 Task: Add tag "Support" "Helpdesk".
Action: Mouse pressed left at (1083, 166)
Screenshot: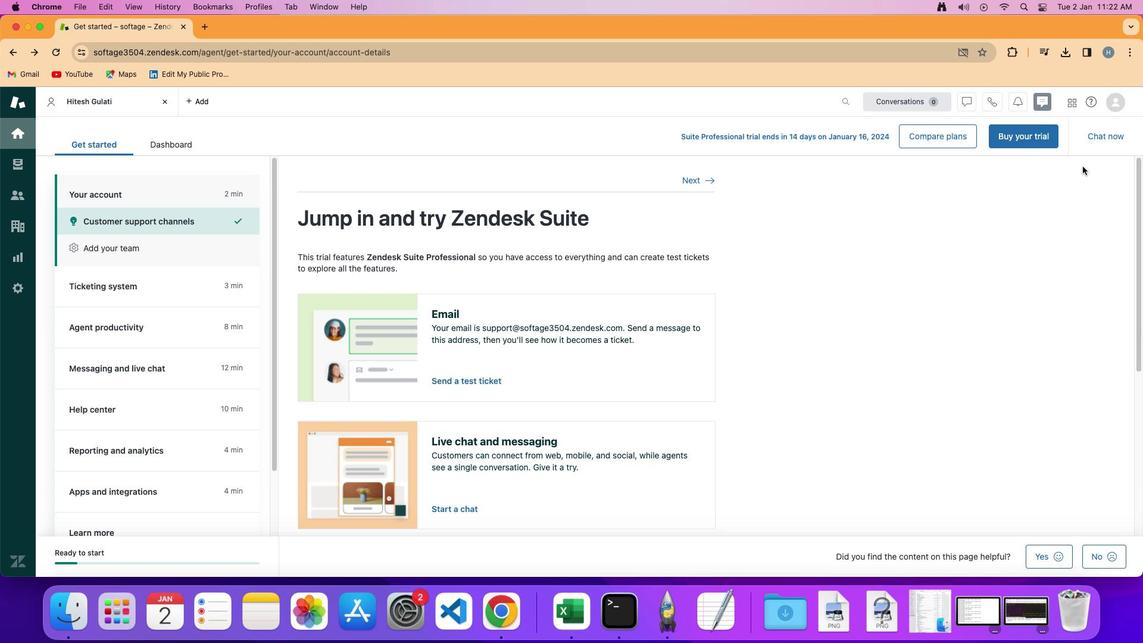 
Action: Mouse moved to (1116, 98)
Screenshot: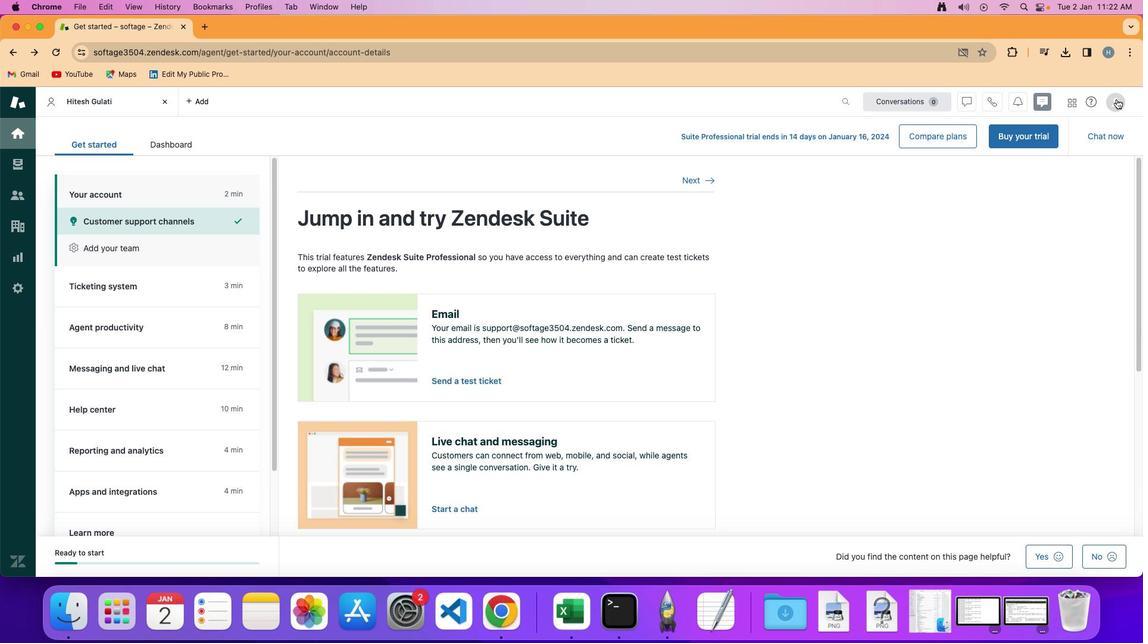 
Action: Mouse pressed left at (1116, 98)
Screenshot: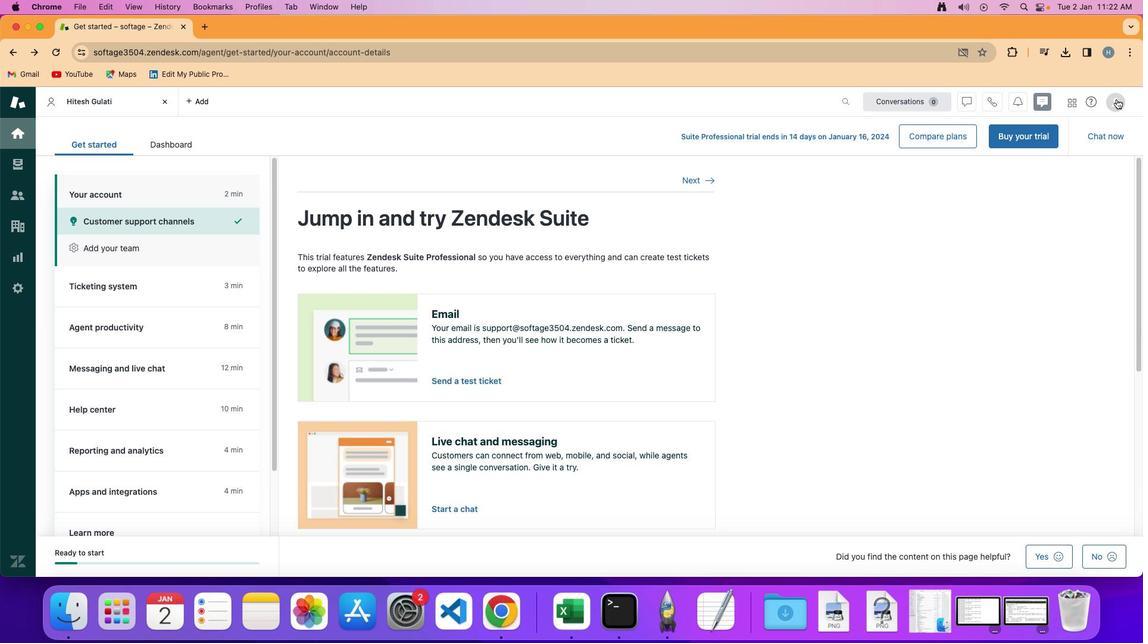 
Action: Mouse moved to (981, 134)
Screenshot: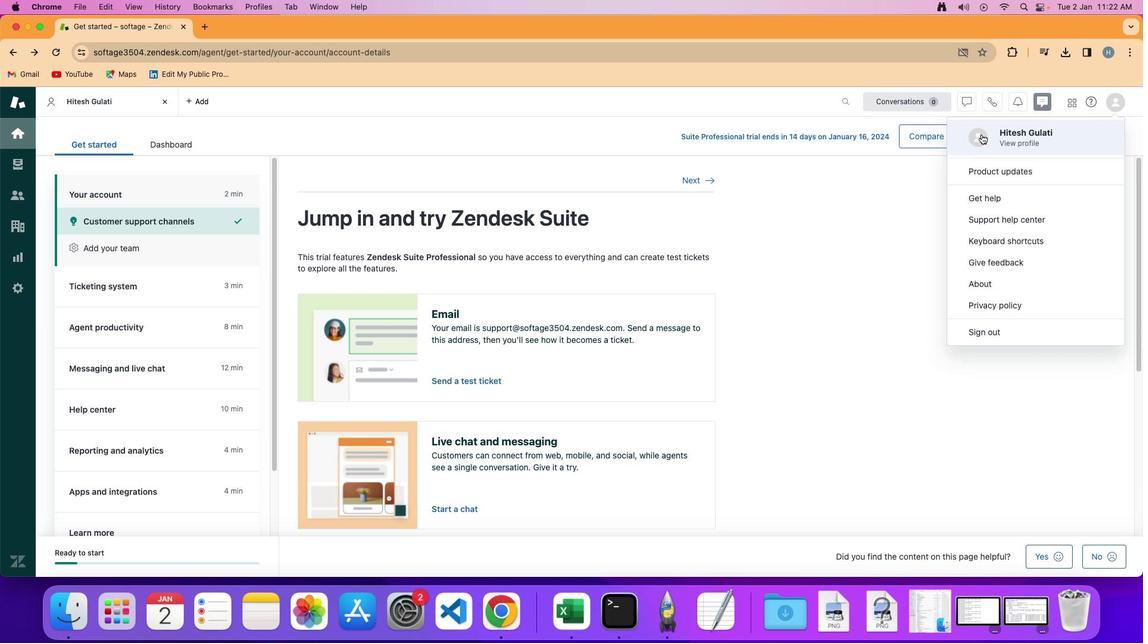 
Action: Mouse pressed left at (981, 134)
Screenshot: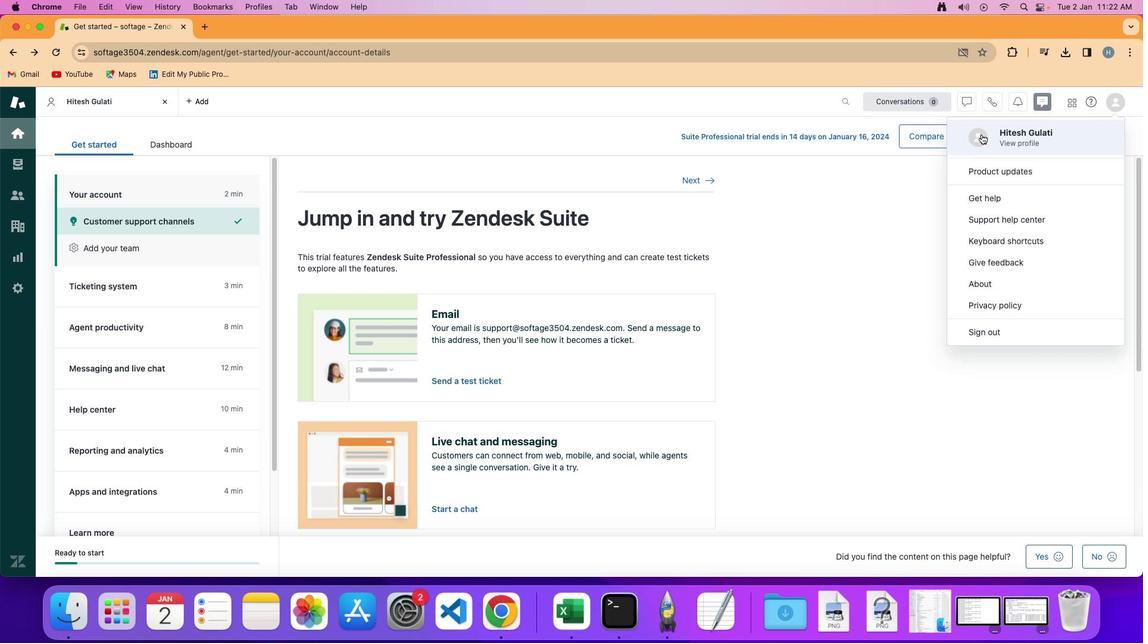 
Action: Mouse moved to (167, 436)
Screenshot: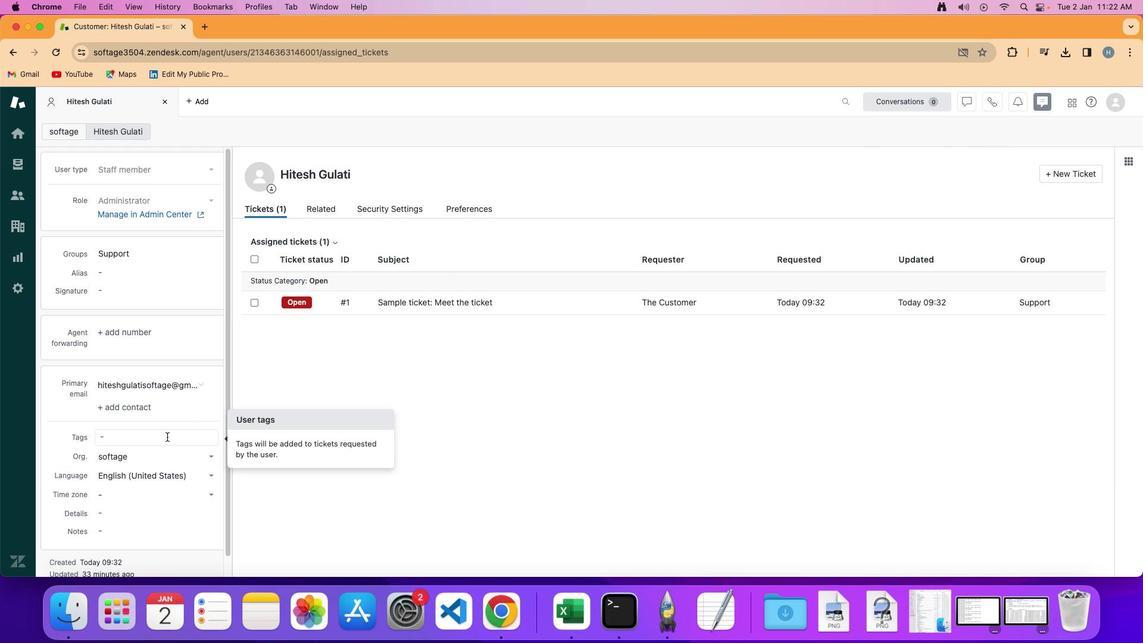 
Action: Mouse pressed left at (167, 436)
Screenshot: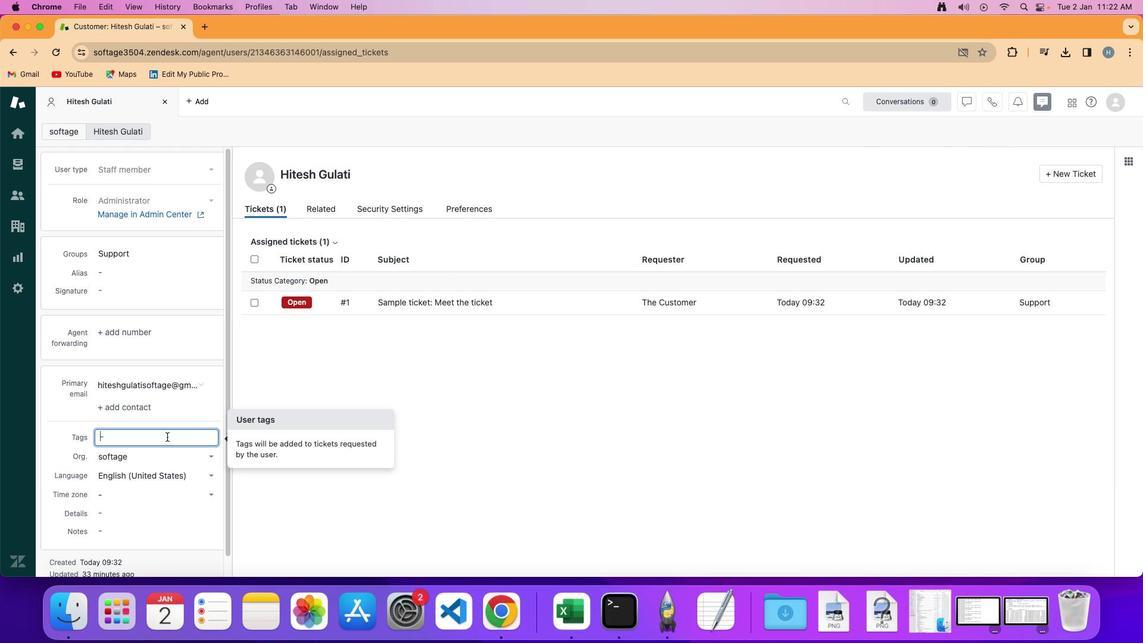 
Action: Key pressed Key.shift'S''u''p''o''r''t'Key.enter
Screenshot: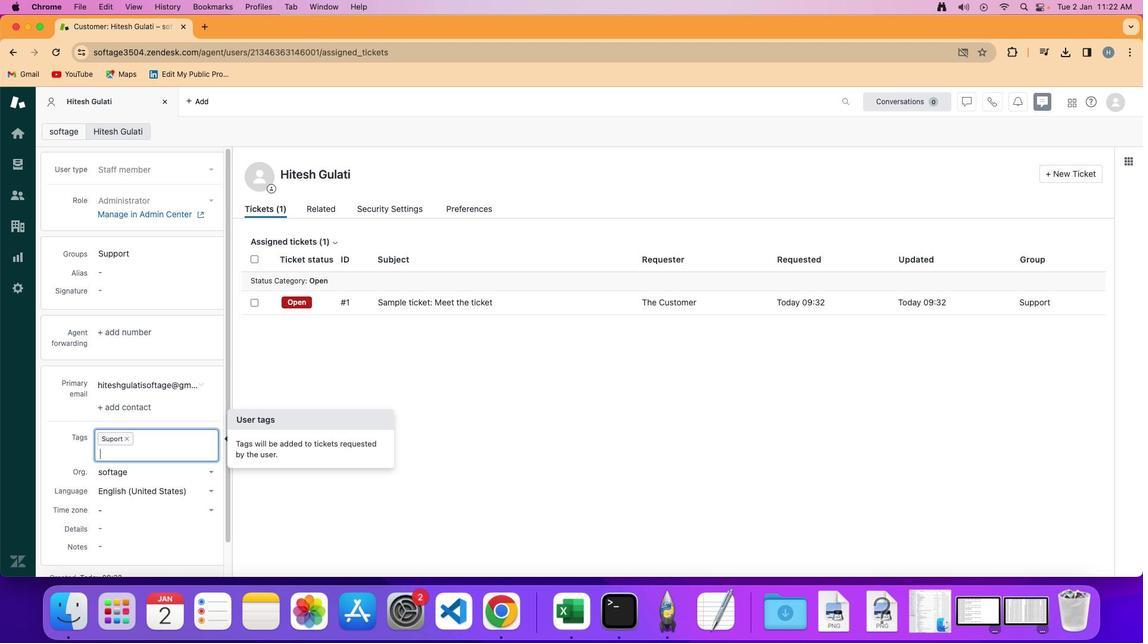 
Action: Mouse moved to (165, 437)
Screenshot: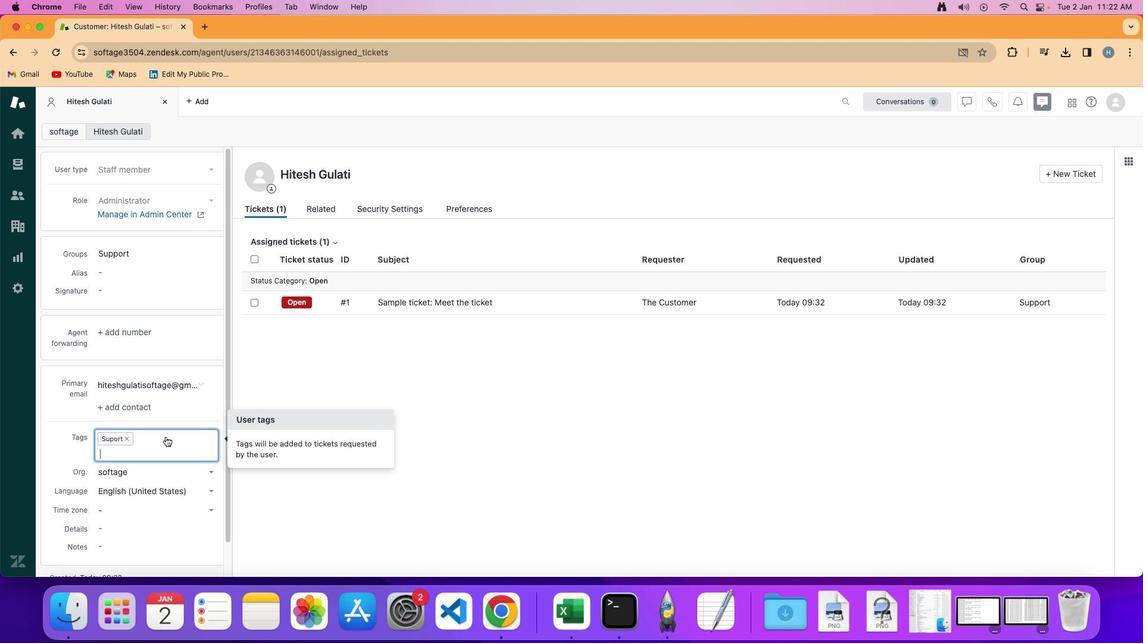 
Action: Key pressed Key.shift'H''e''l''p''d''e''s''k'
Screenshot: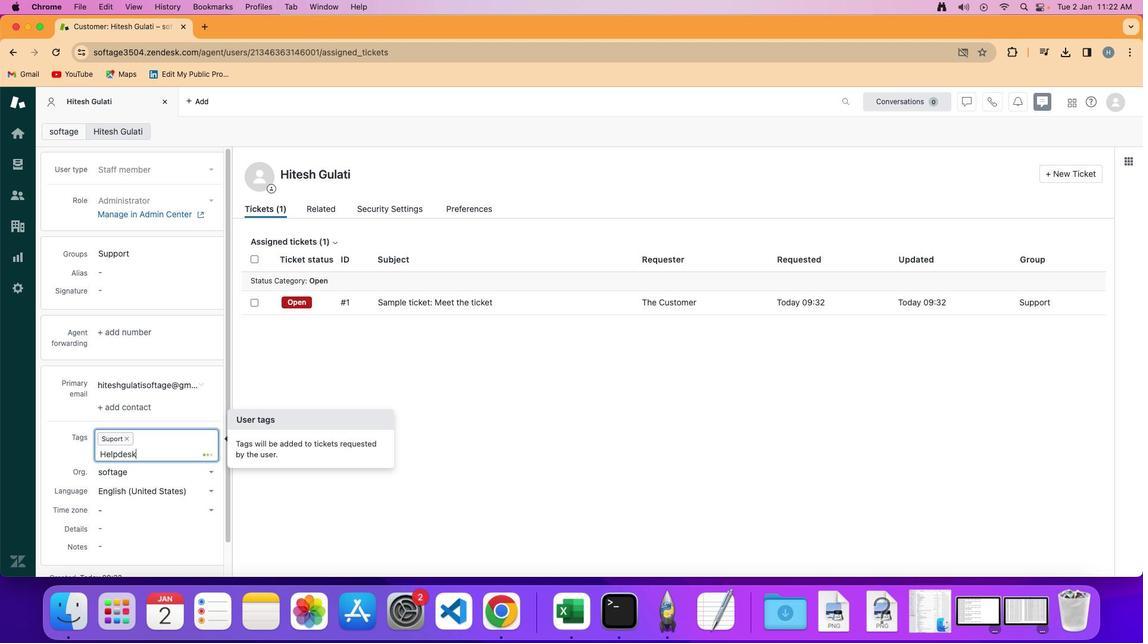 
Action: Mouse moved to (166, 437)
Screenshot: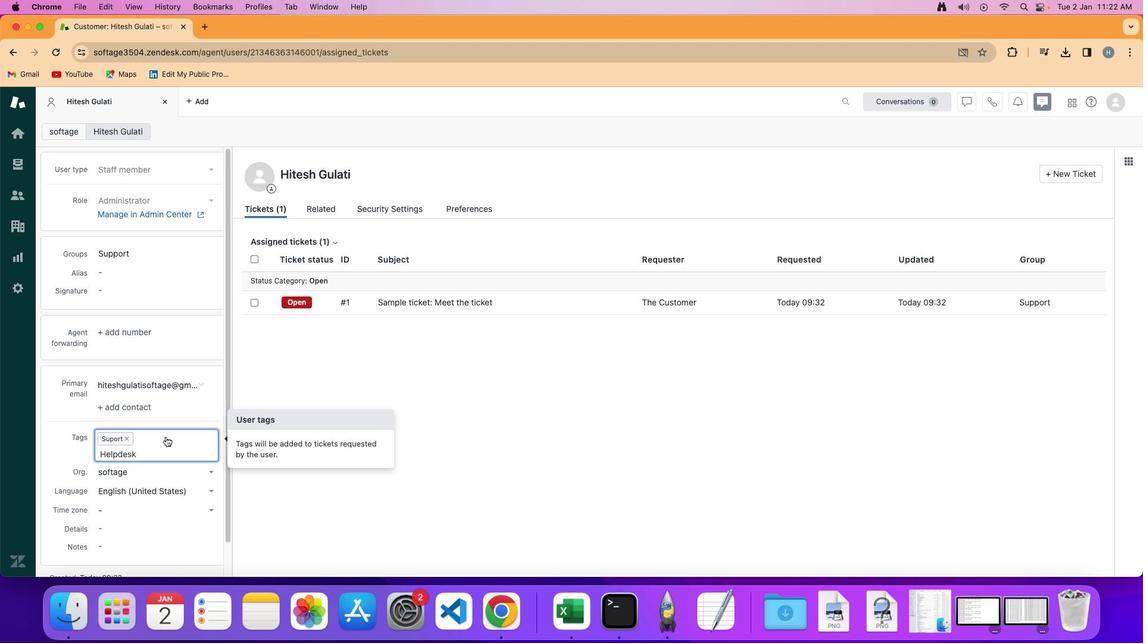 
Action: Key pressed Key.enter
Screenshot: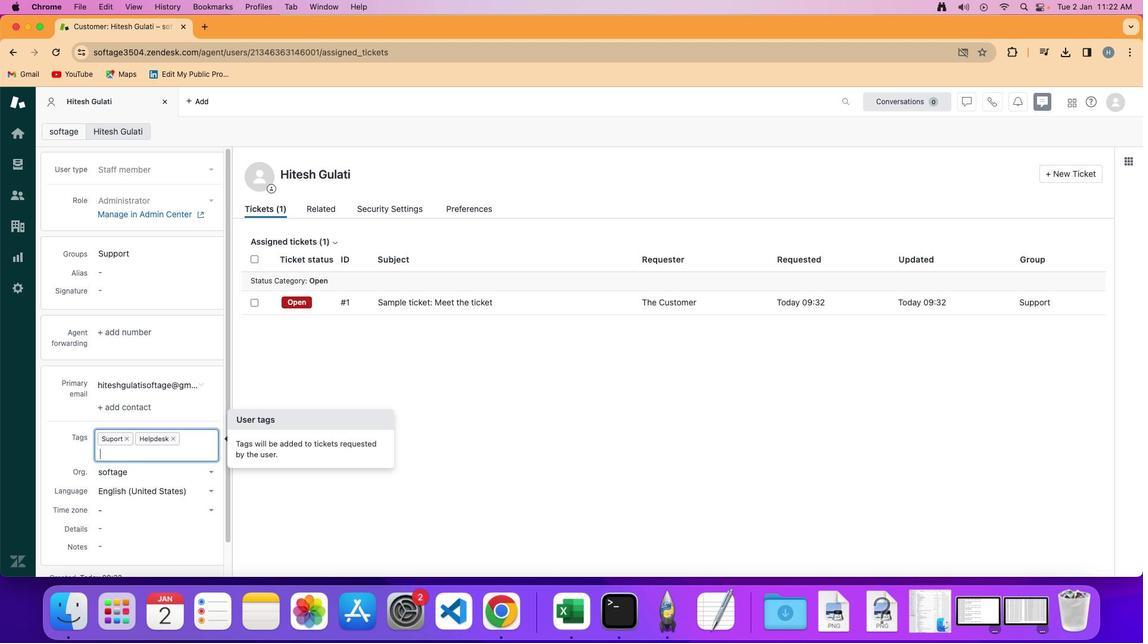 
Action: Mouse moved to (380, 452)
Screenshot: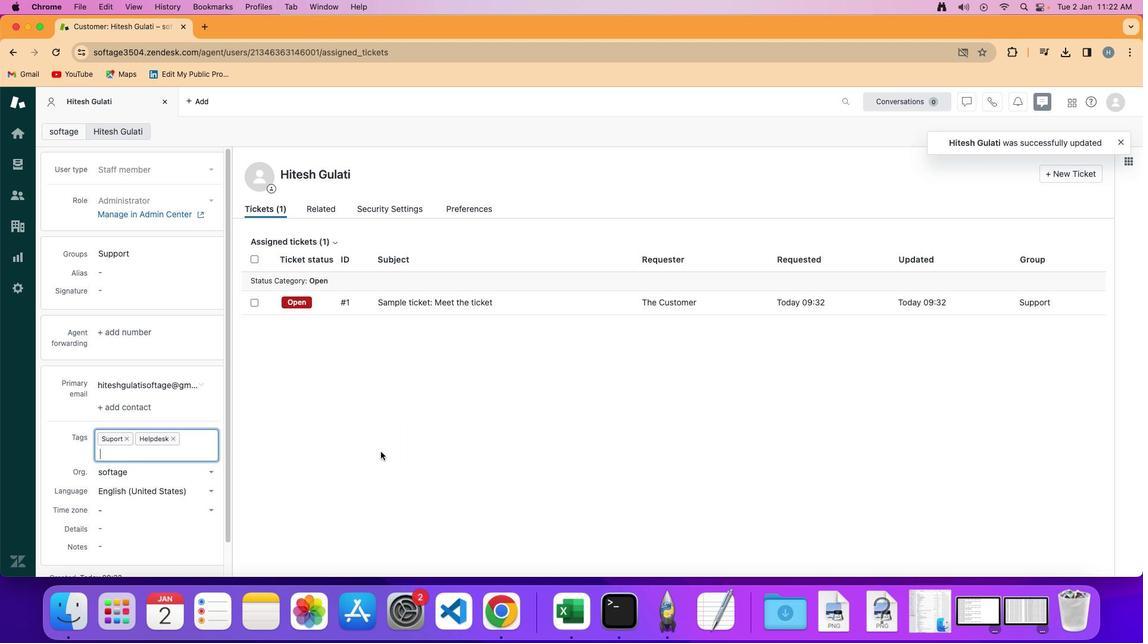 
